 Task: Delete job alert.
Action: Mouse moved to (628, 75)
Screenshot: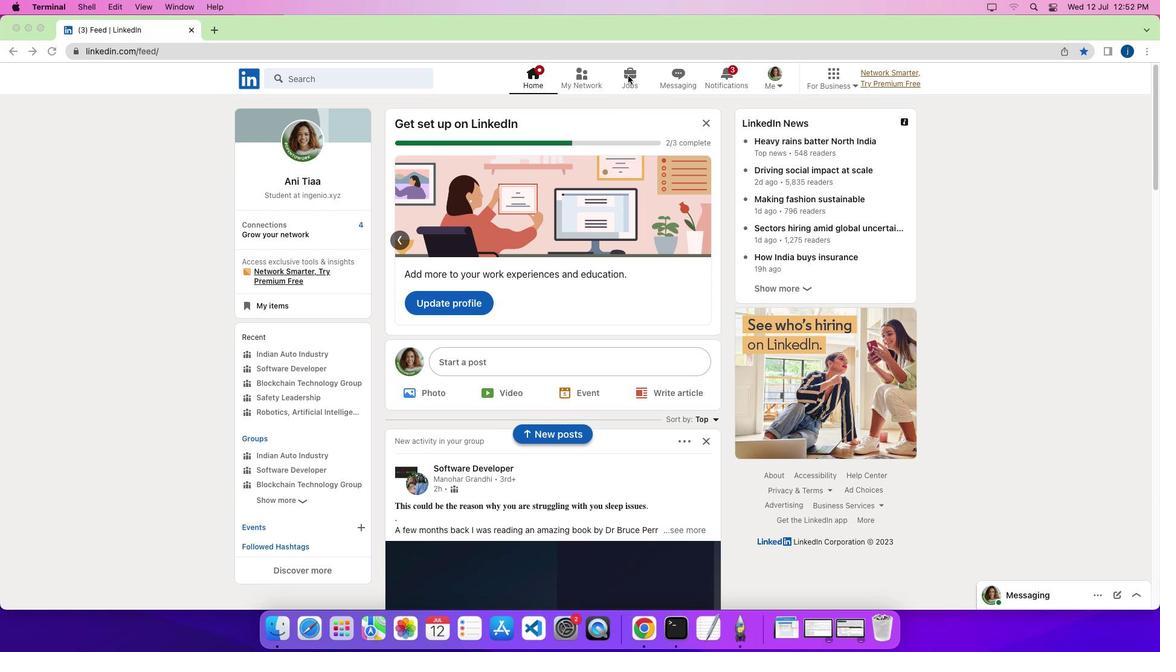 
Action: Mouse pressed left at (628, 75)
Screenshot: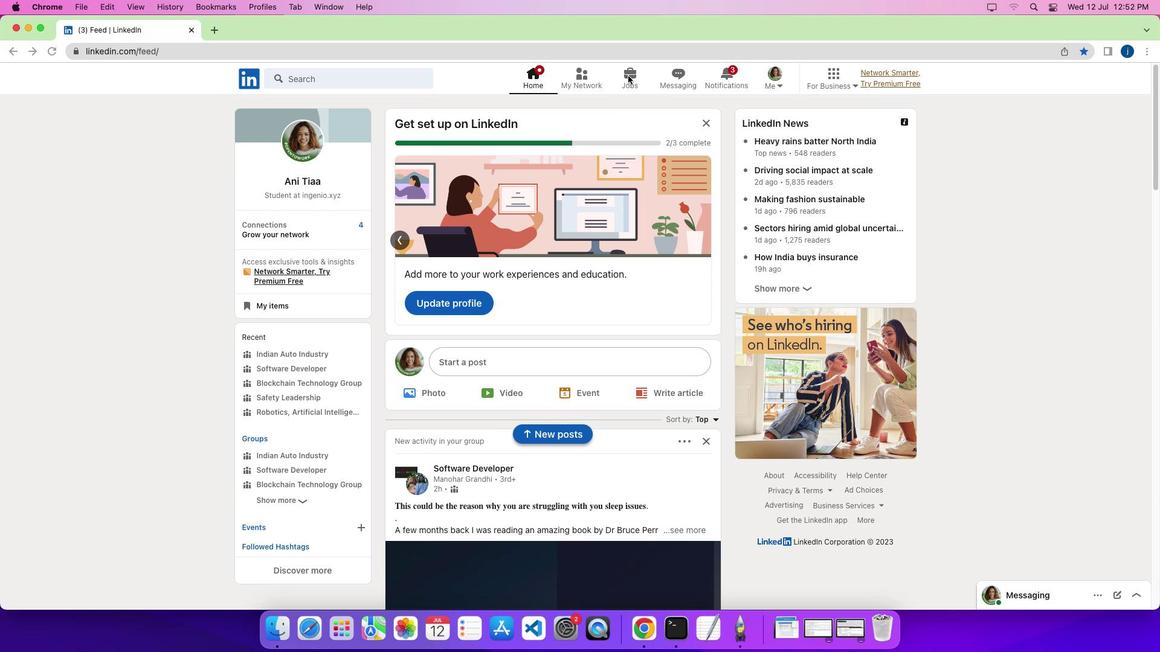 
Action: Mouse pressed left at (628, 75)
Screenshot: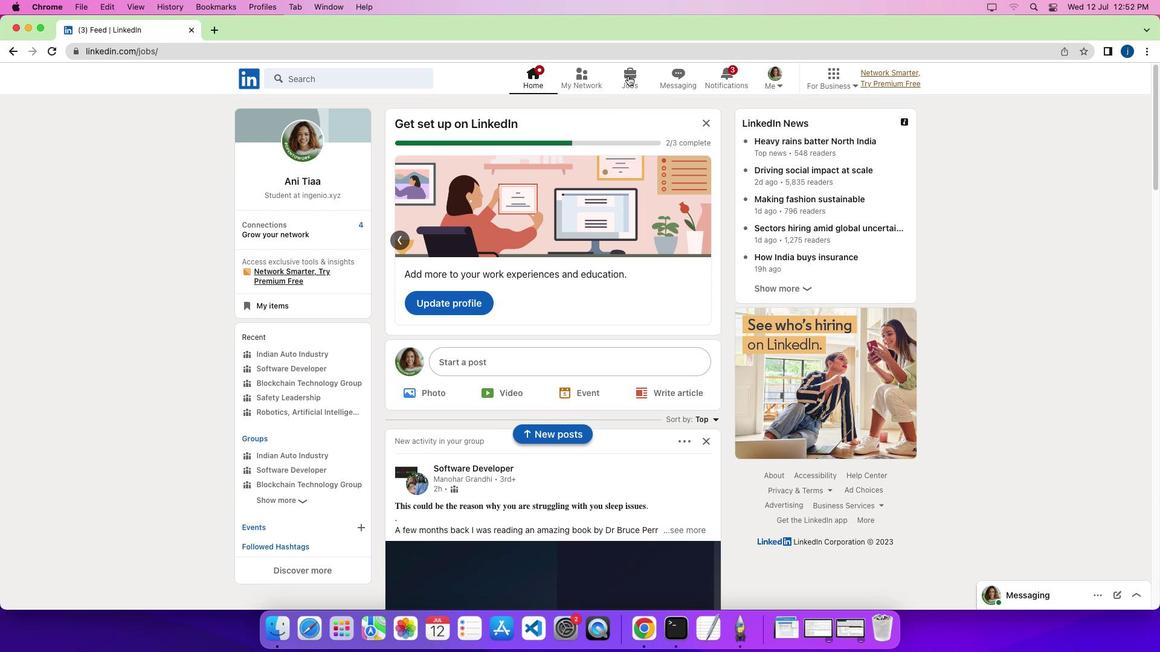 
Action: Mouse moved to (290, 362)
Screenshot: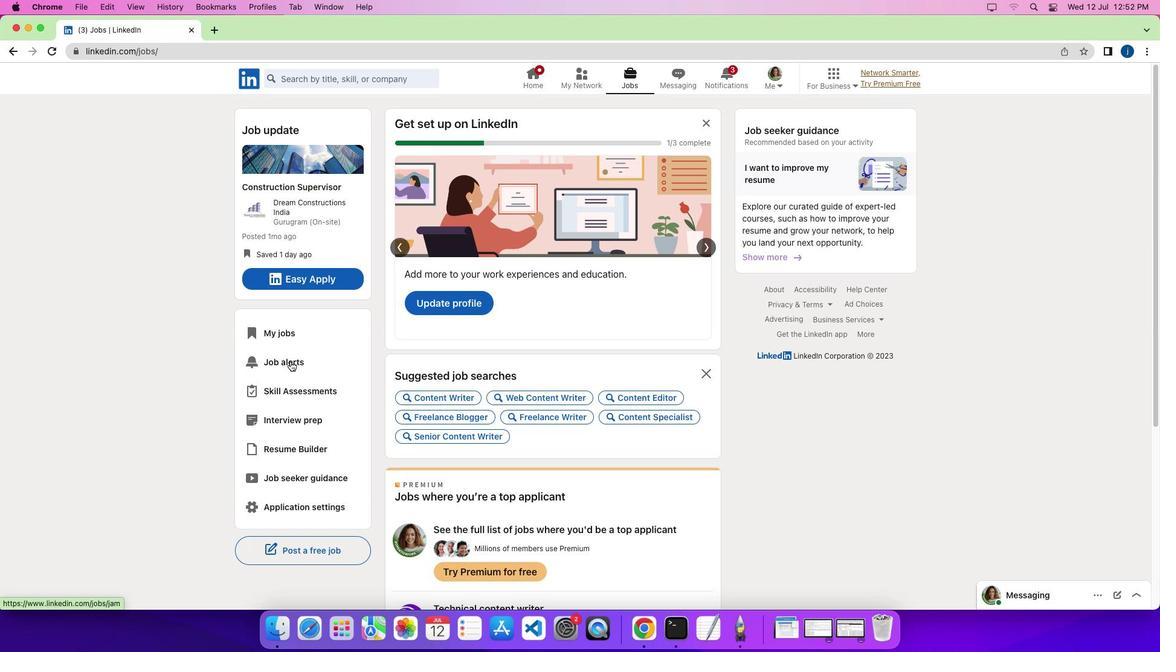 
Action: Mouse pressed left at (290, 362)
Screenshot: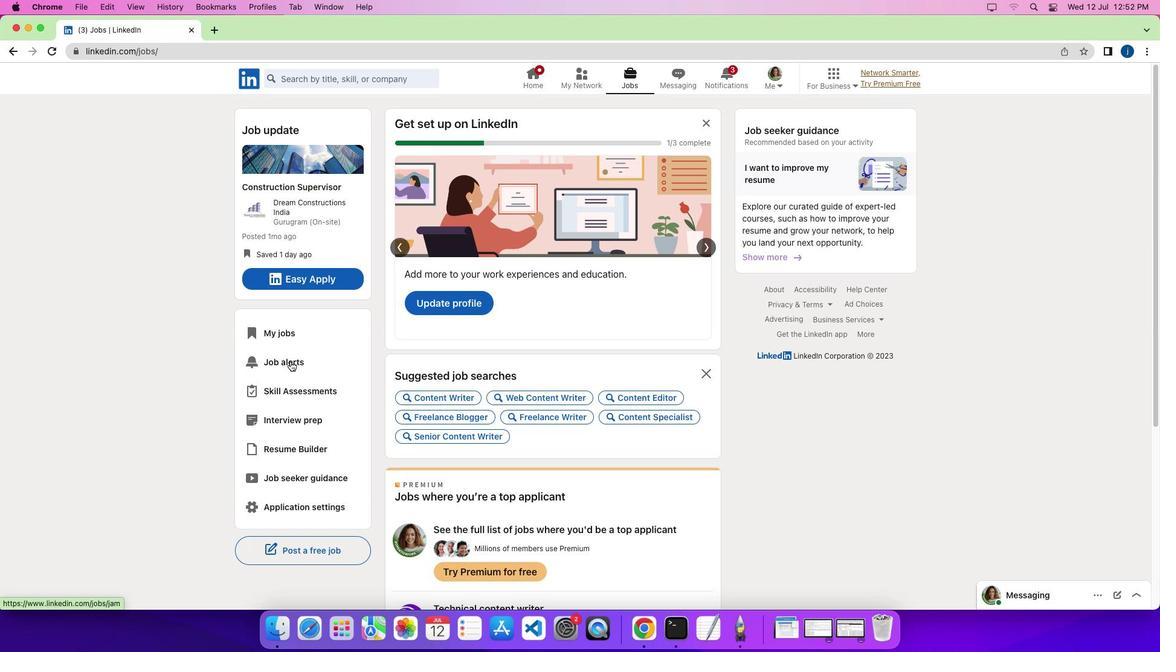 
Action: Mouse moved to (749, 149)
Screenshot: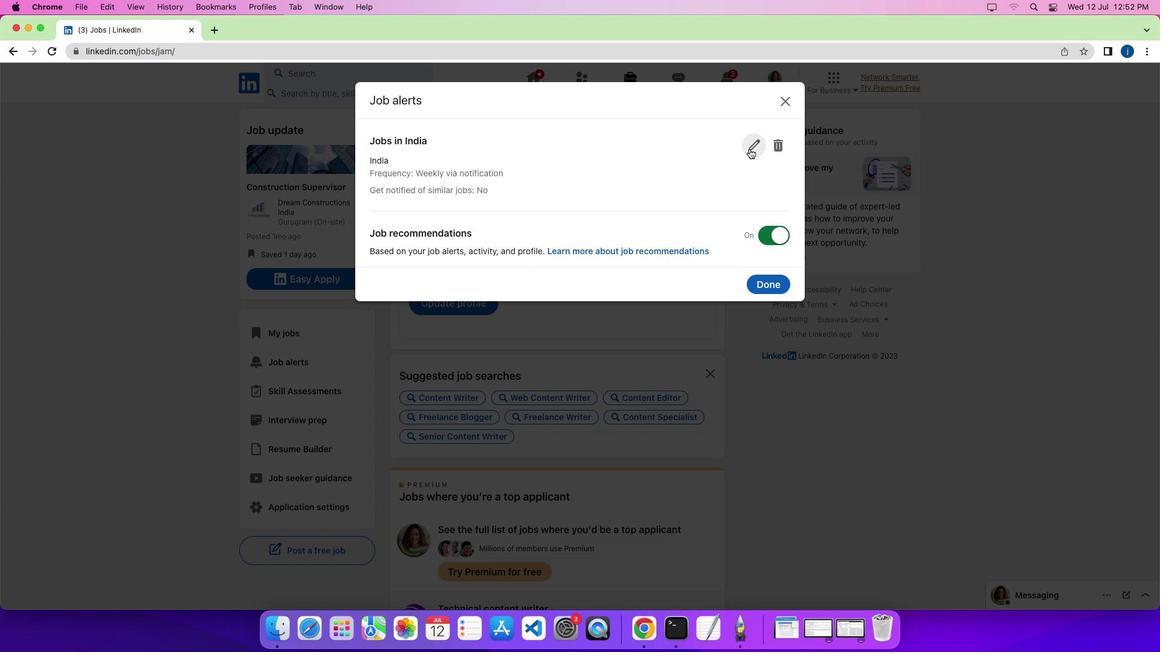 
Action: Mouse pressed left at (749, 149)
Screenshot: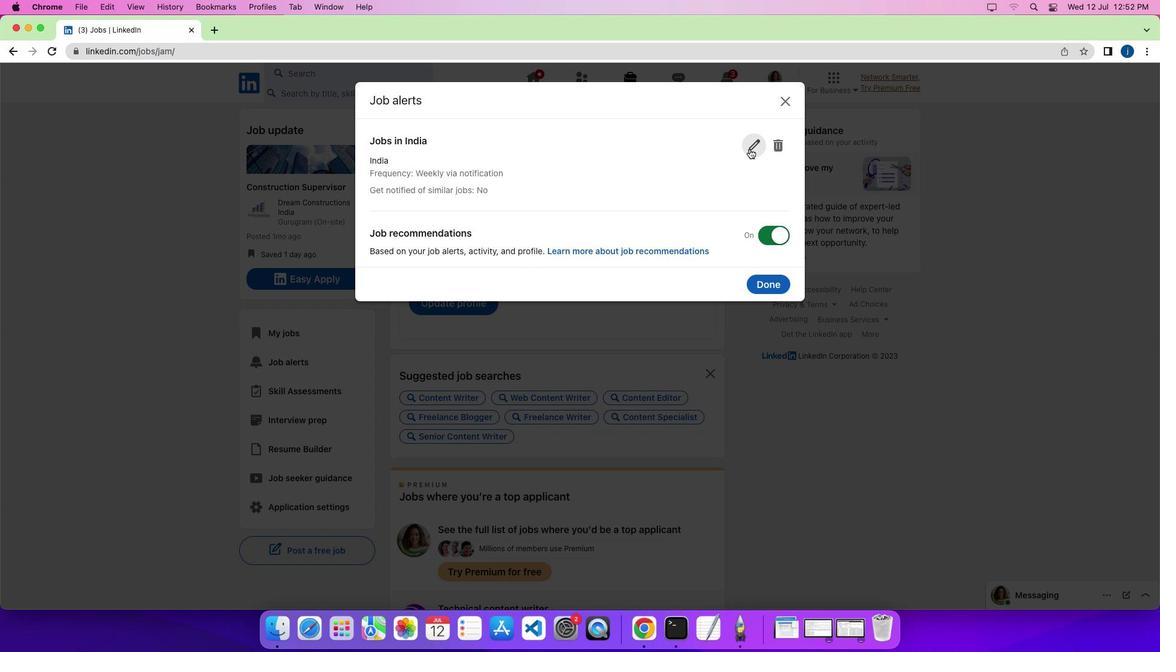 
Action: Mouse moved to (430, 443)
Screenshot: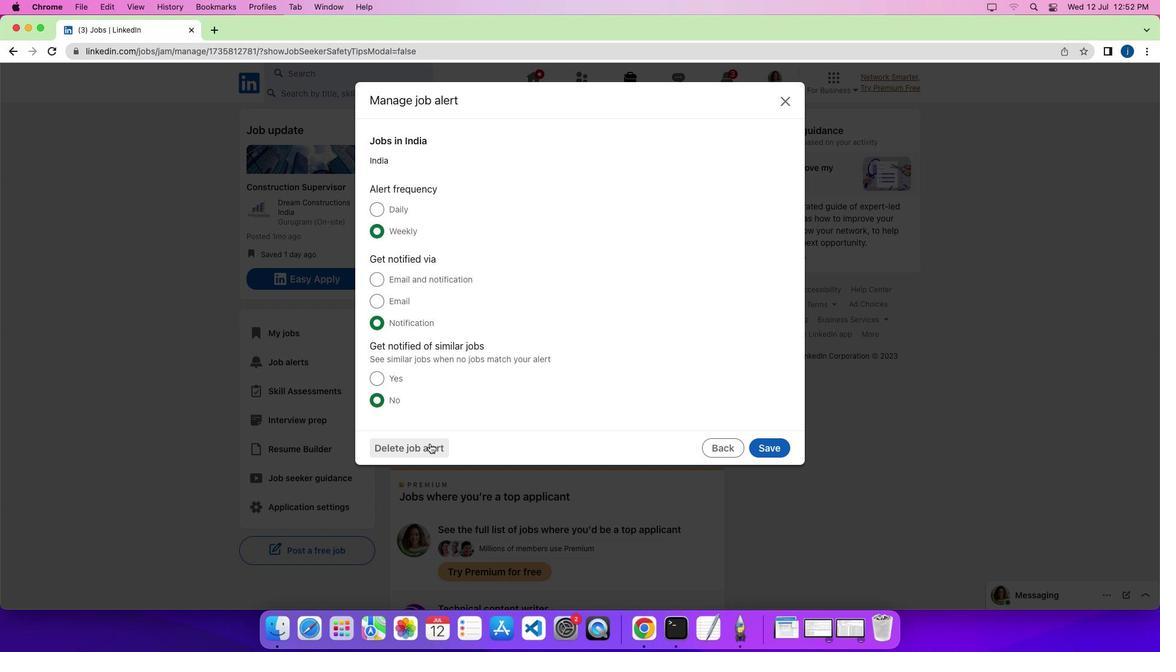 
Action: Mouse pressed left at (430, 443)
Screenshot: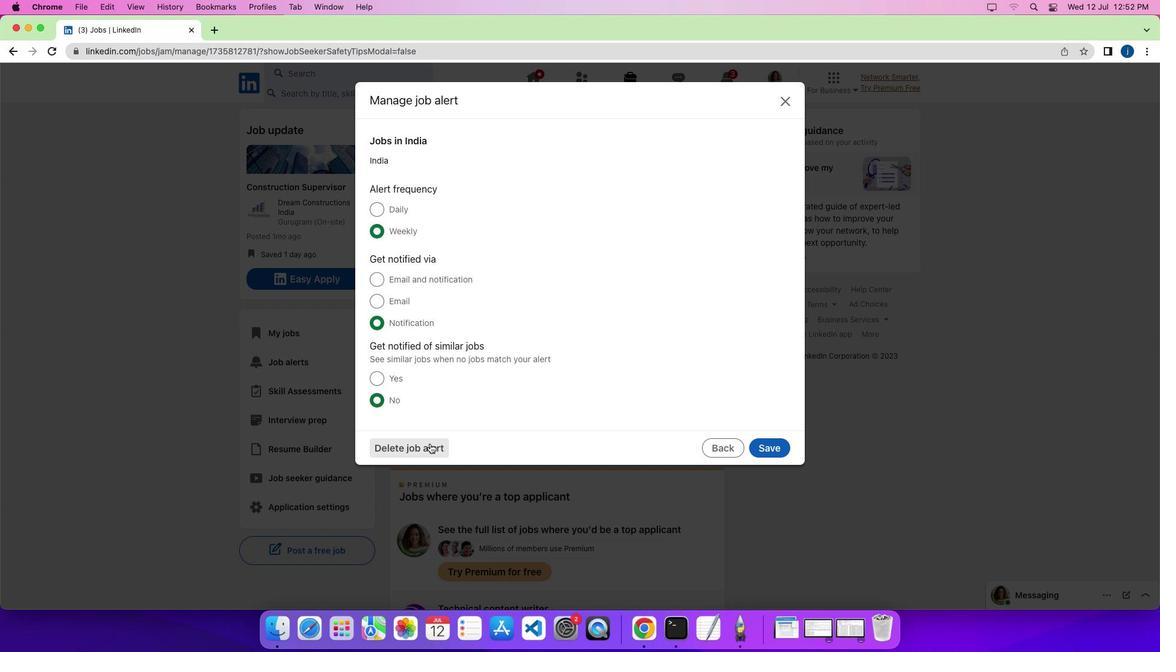 
Action: Mouse moved to (651, 286)
Screenshot: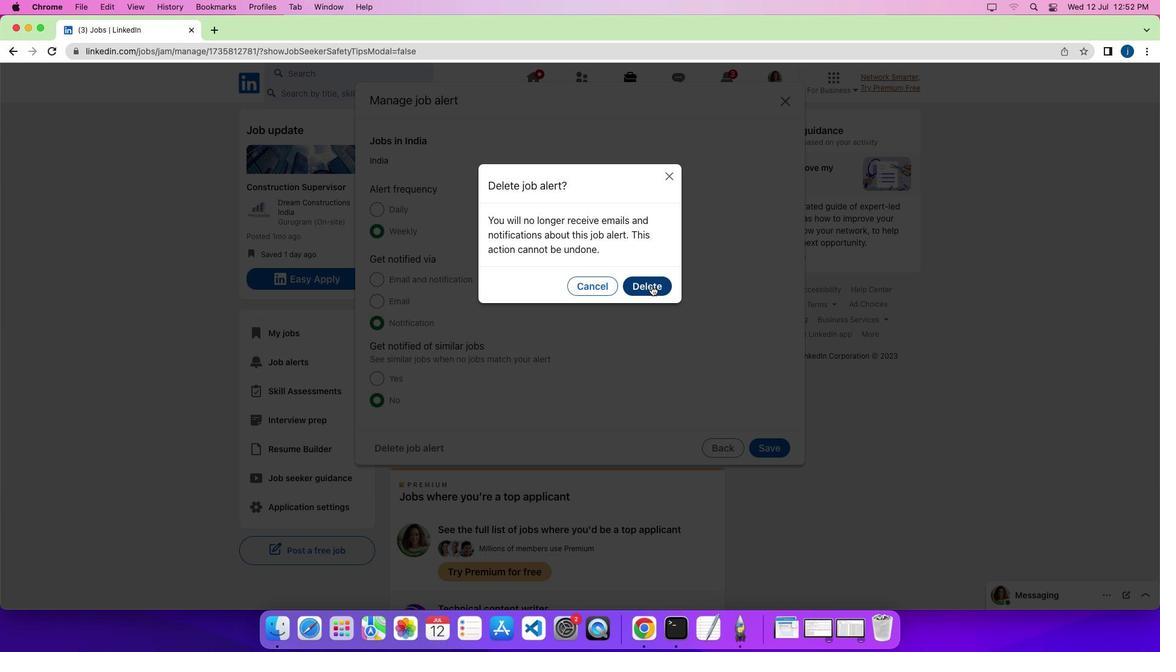
Action: Mouse pressed left at (651, 286)
Screenshot: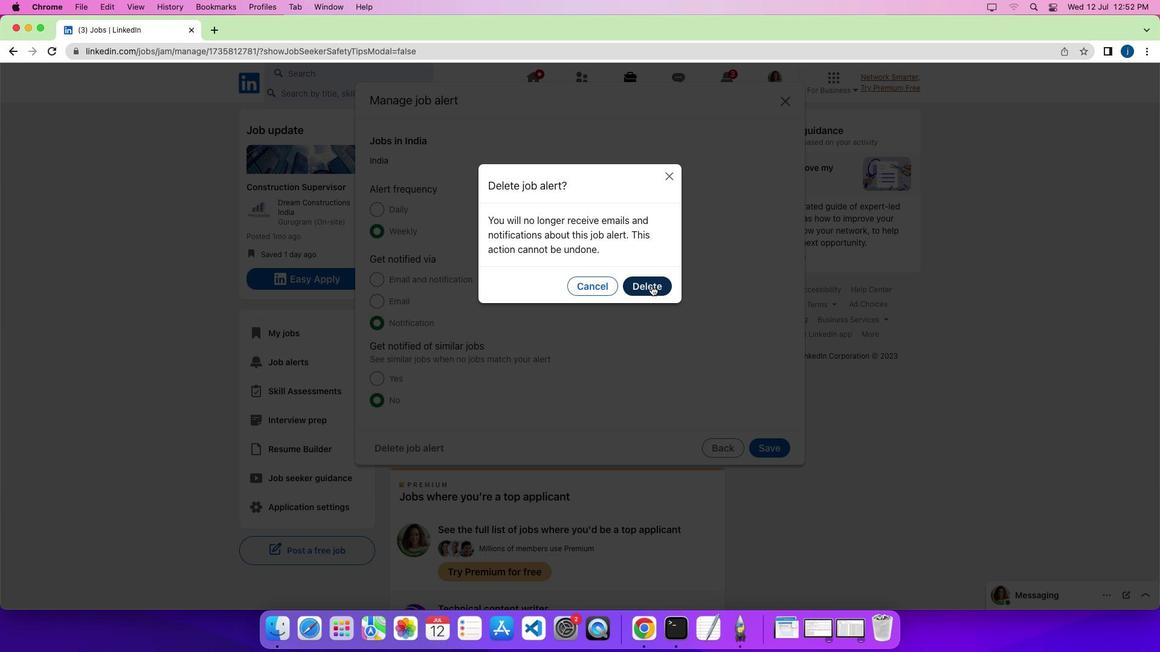 
Action: Mouse moved to (670, 310)
Screenshot: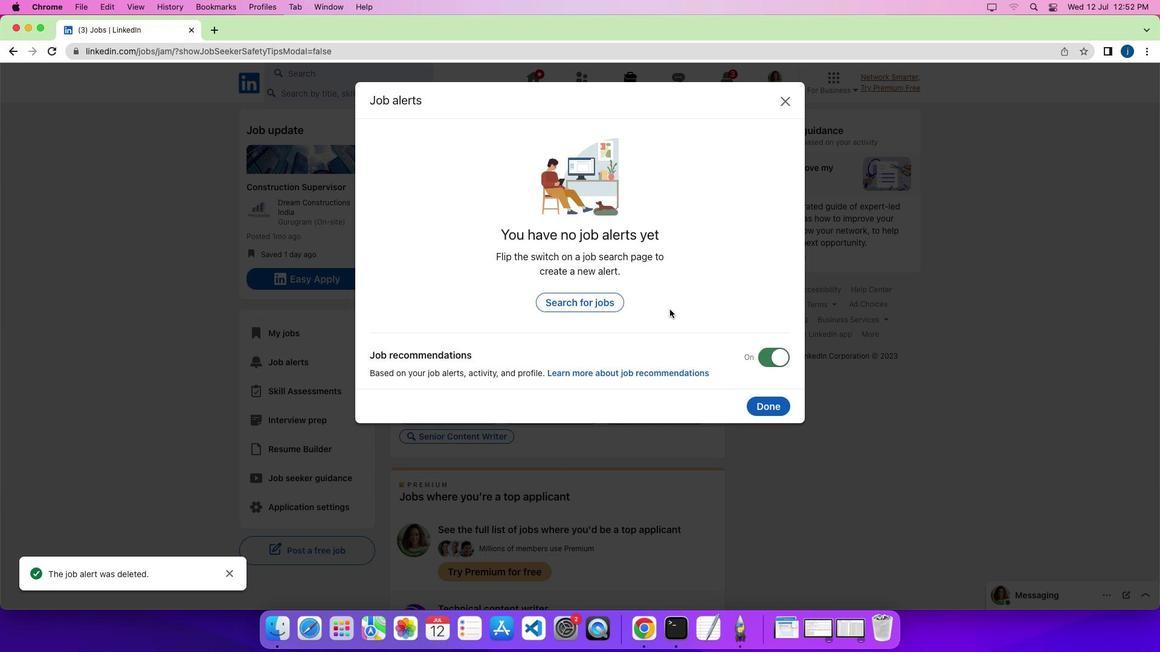 
